 Task: Start a Sprint called Sprint0002 in Scrum Project Project0001 in Jira
Action: Mouse moved to (466, 520)
Screenshot: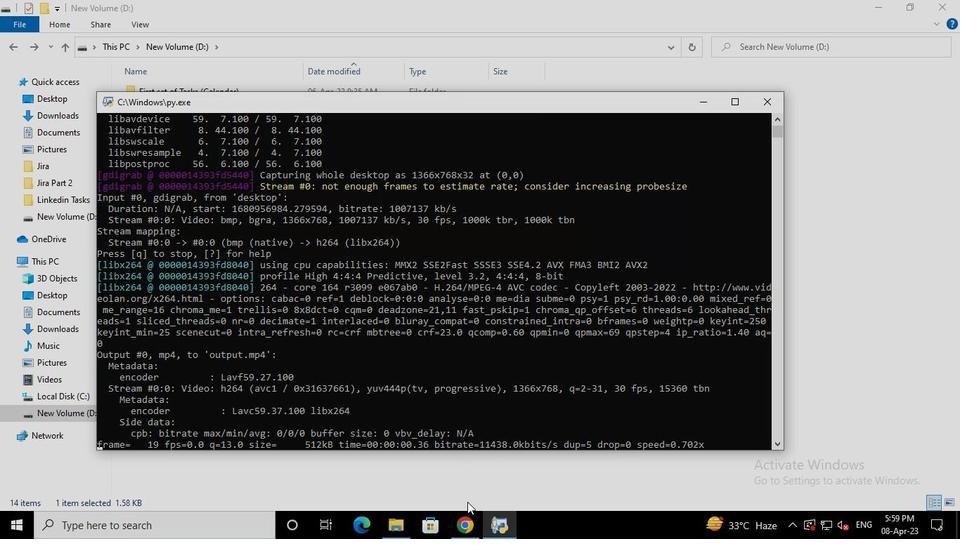 
Action: Mouse pressed left at (466, 520)
Screenshot: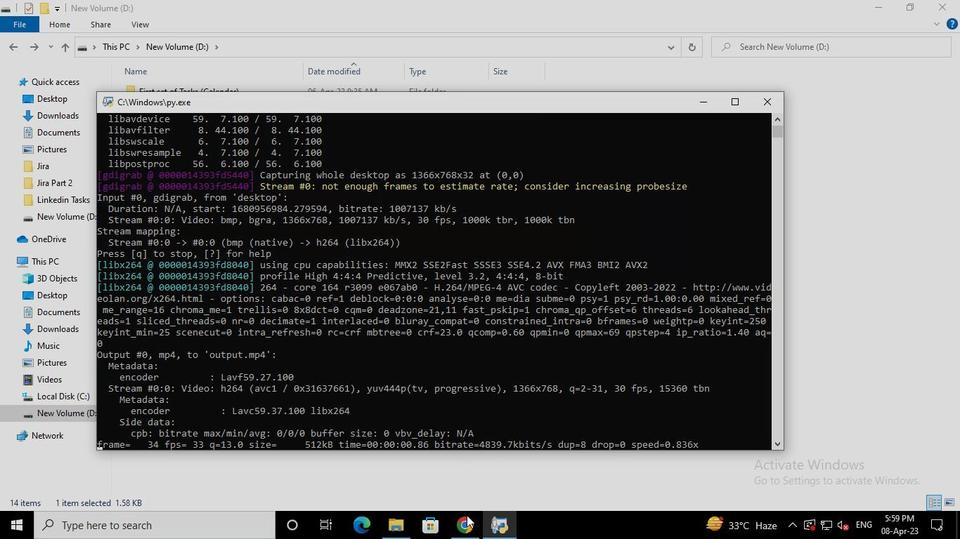 
Action: Mouse moved to (101, 217)
Screenshot: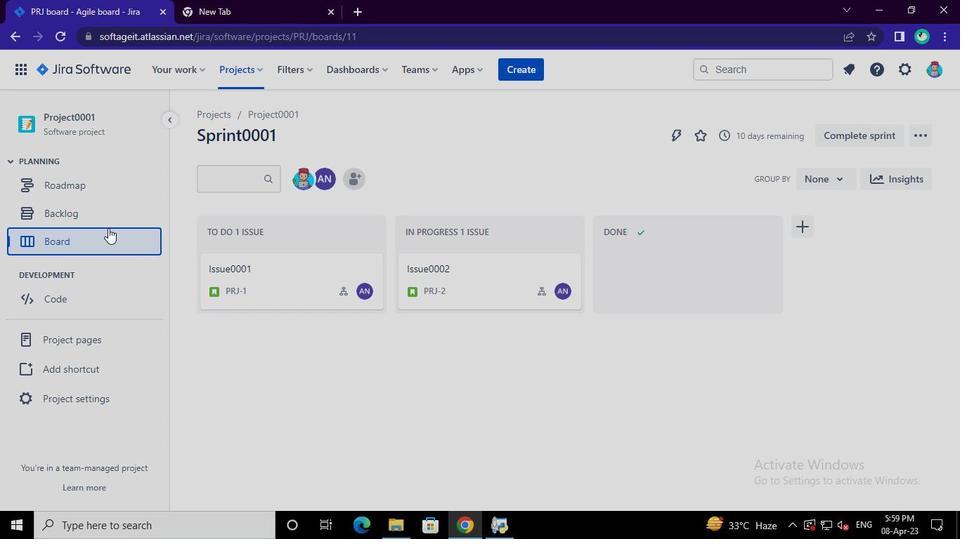 
Action: Mouse pressed left at (101, 217)
Screenshot: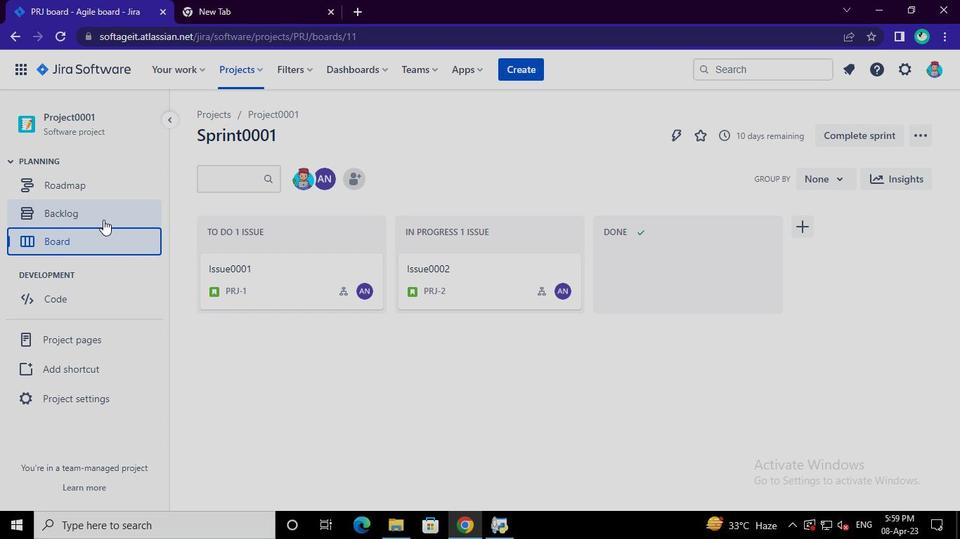 
Action: Mouse moved to (847, 378)
Screenshot: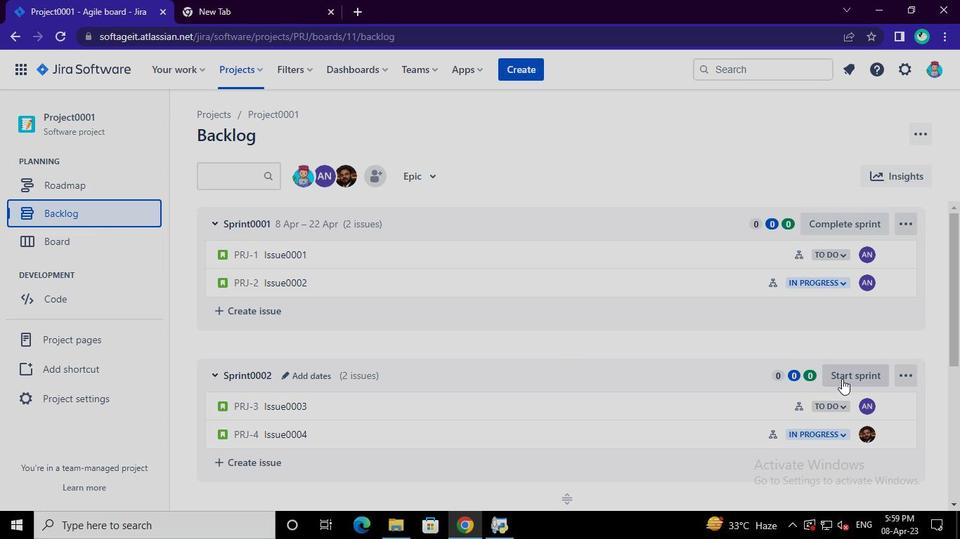 
Action: Mouse pressed left at (847, 378)
Screenshot: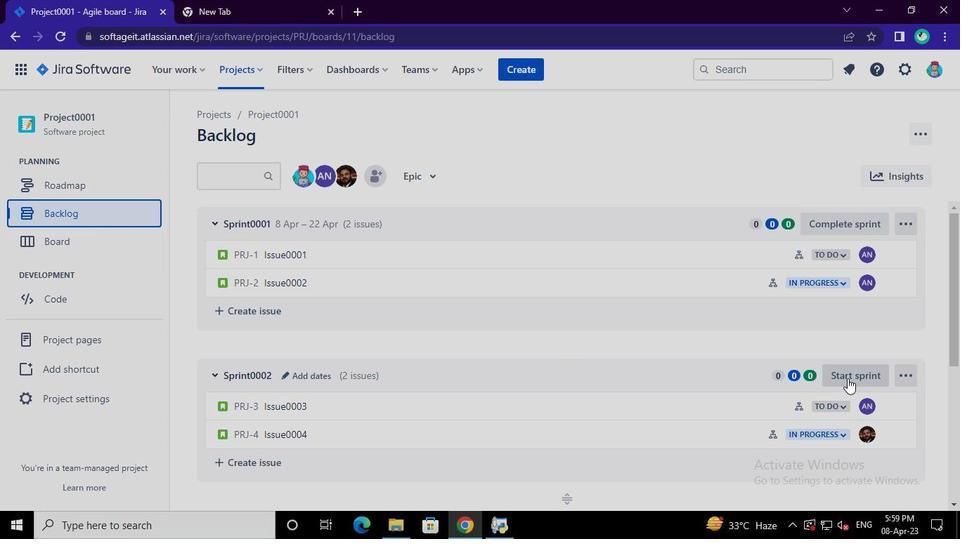 
Action: Mouse moved to (600, 491)
Screenshot: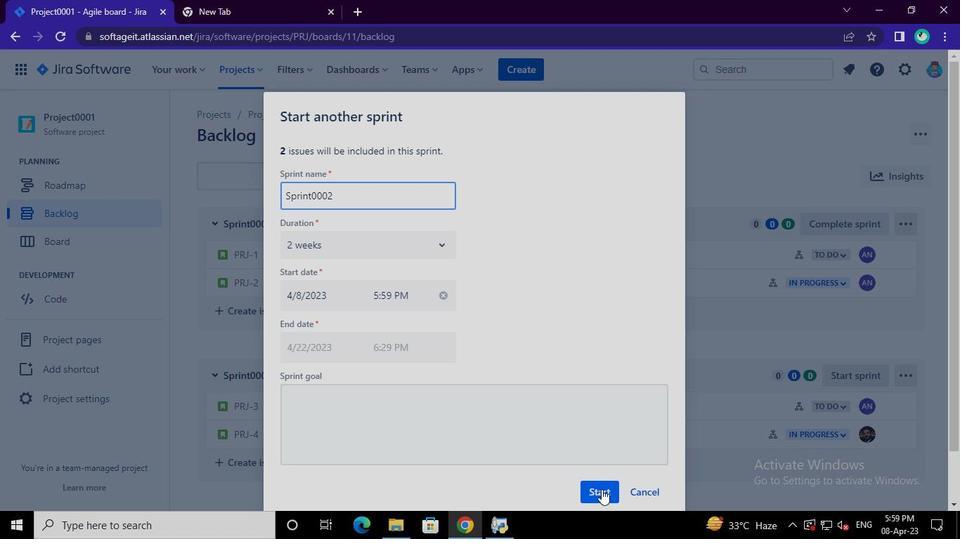 
Action: Mouse pressed left at (600, 491)
Screenshot: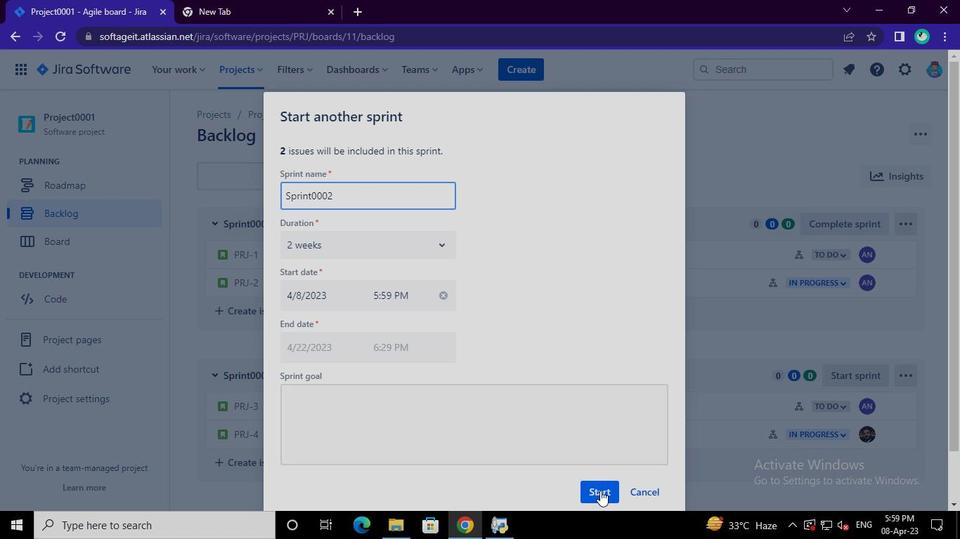 
Action: Mouse moved to (503, 522)
Screenshot: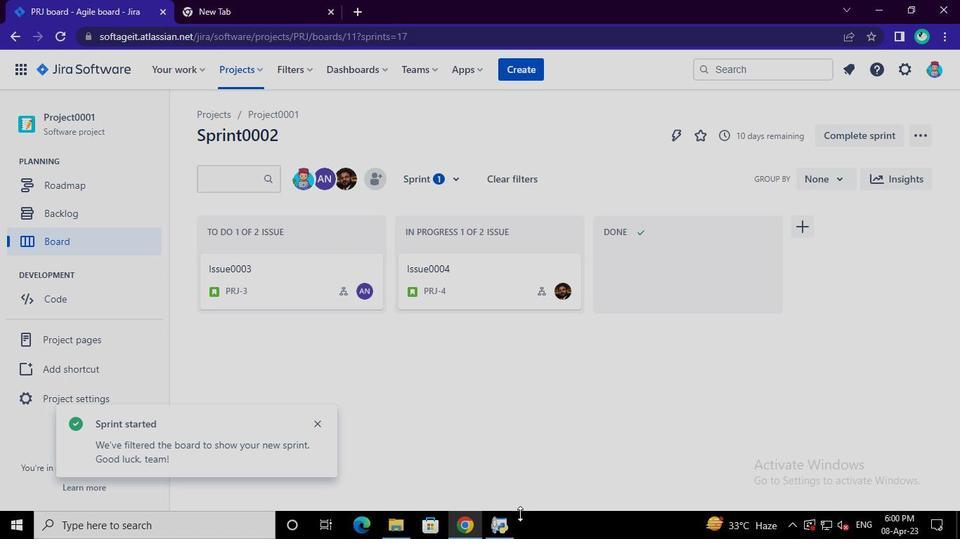
Action: Mouse pressed left at (503, 522)
Screenshot: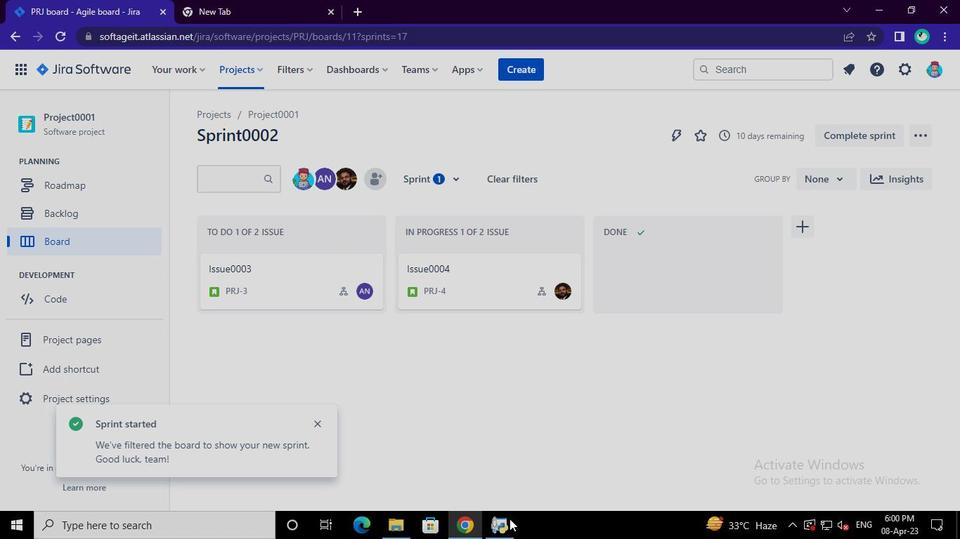 
Action: Mouse moved to (761, 98)
Screenshot: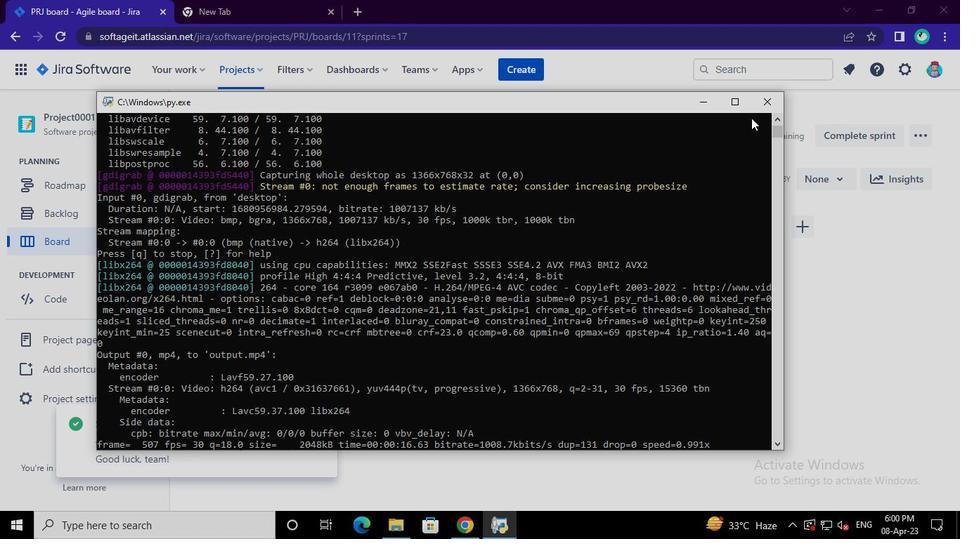 
Action: Mouse pressed left at (761, 98)
Screenshot: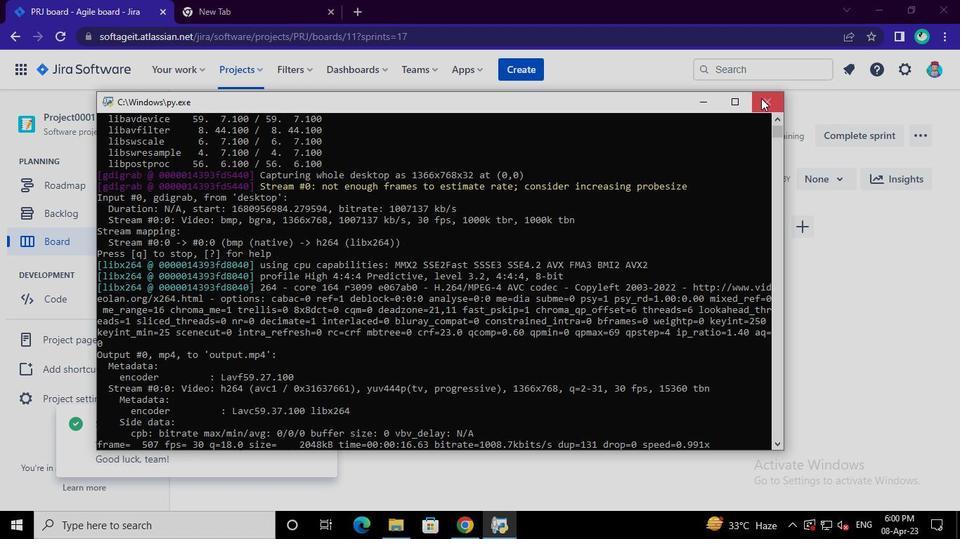 
